 Task: Change the show media change popup to always in interface settings.
Action: Mouse moved to (94, 11)
Screenshot: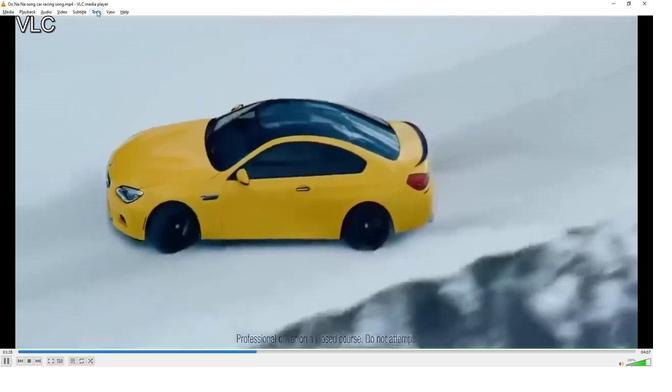 
Action: Mouse pressed left at (94, 11)
Screenshot: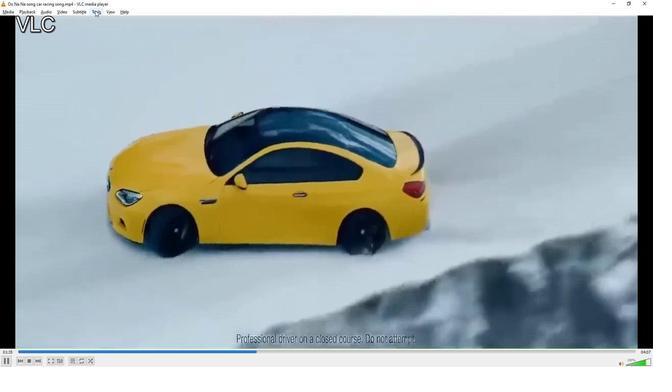 
Action: Mouse moved to (114, 92)
Screenshot: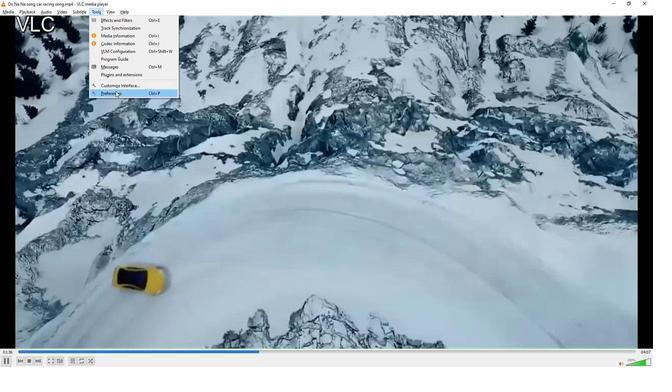 
Action: Mouse pressed left at (114, 92)
Screenshot: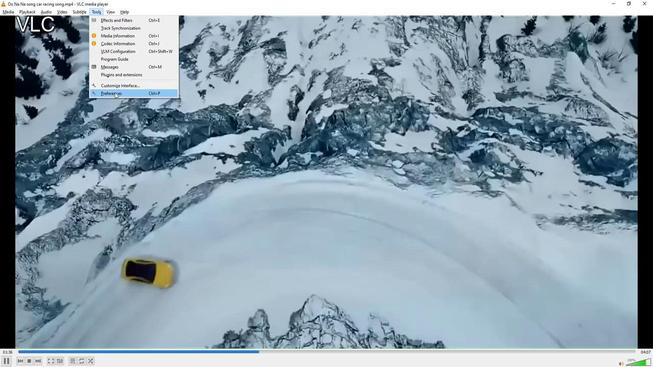 
Action: Mouse moved to (438, 193)
Screenshot: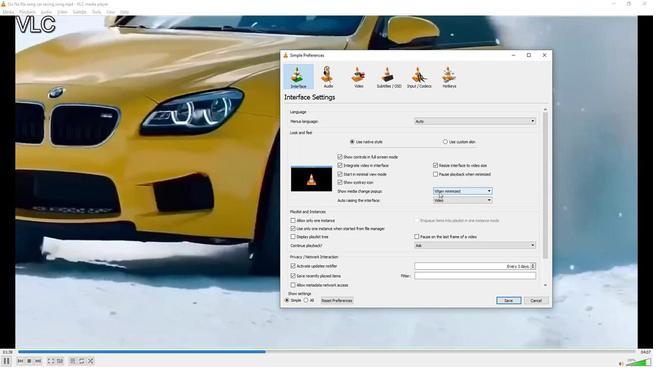 
Action: Mouse pressed left at (438, 193)
Screenshot: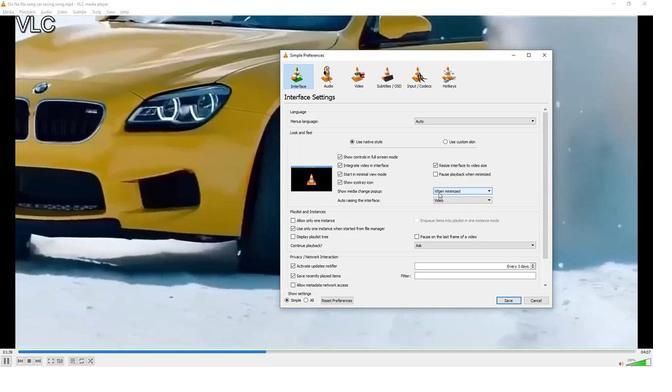 
Action: Mouse moved to (440, 205)
Screenshot: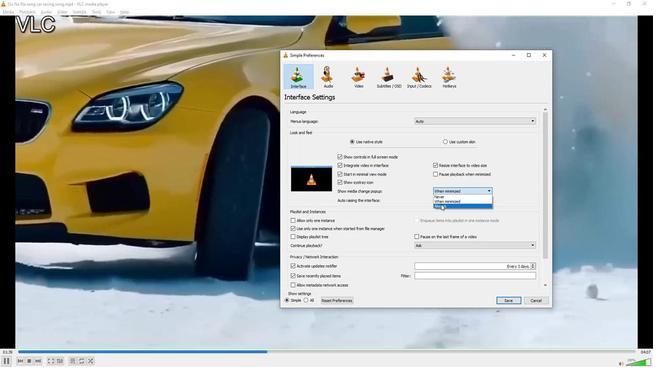 
Action: Mouse pressed left at (440, 205)
Screenshot: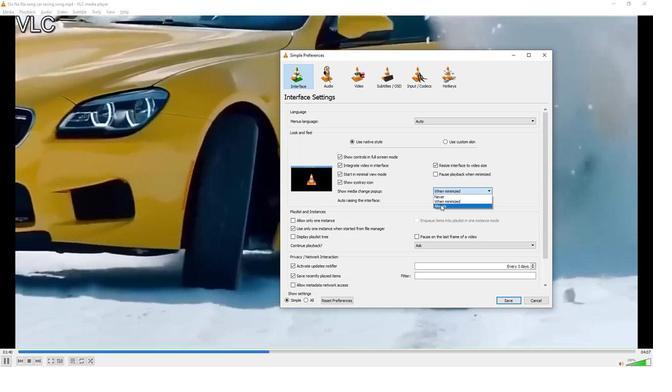 
Action: Mouse moved to (450, 290)
Screenshot: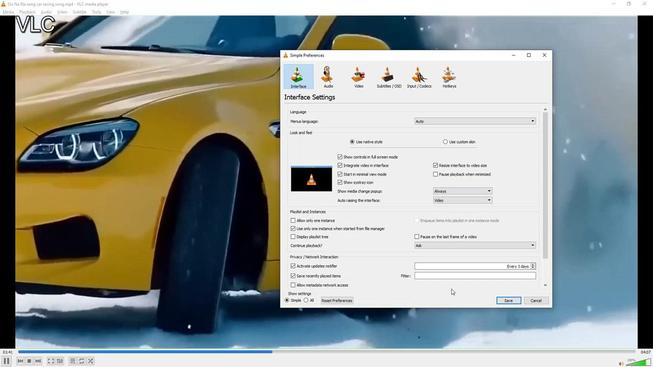 
